 Task: Add the task  Upgrade and migrate company data storage to a cloud-based solution to the section Code Crusaders in the project AgileLounge and add a Due Date to the respective task as 2023/08/19
Action: Mouse moved to (814, 503)
Screenshot: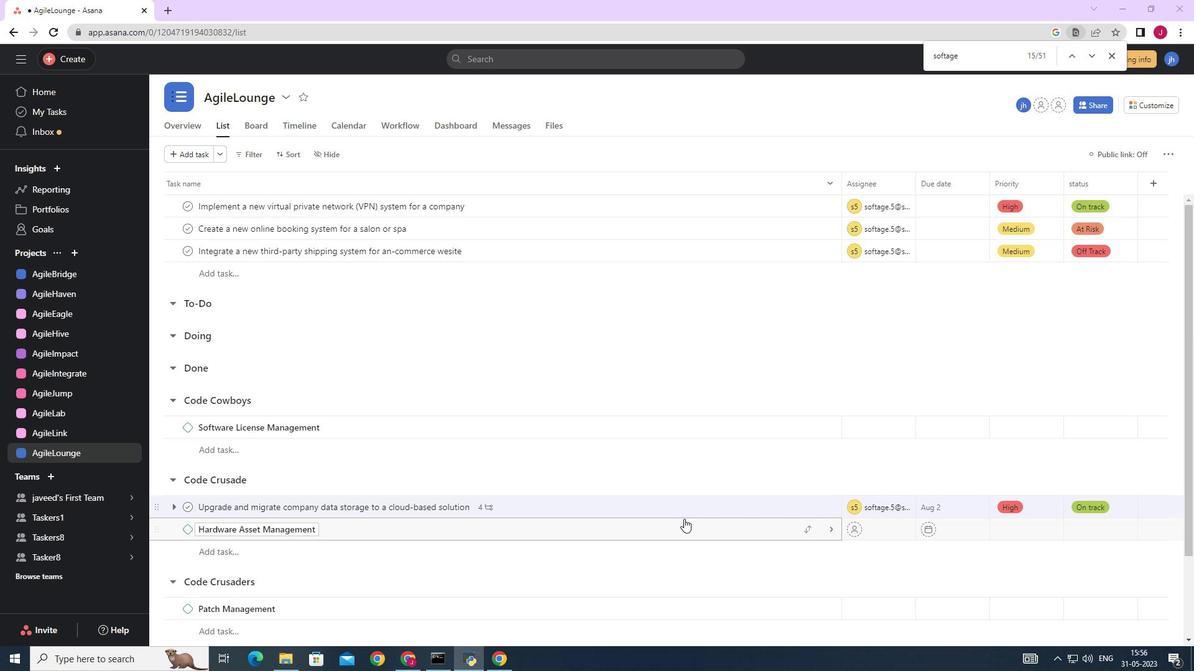 
Action: Mouse scrolled (814, 502) with delta (0, 0)
Screenshot: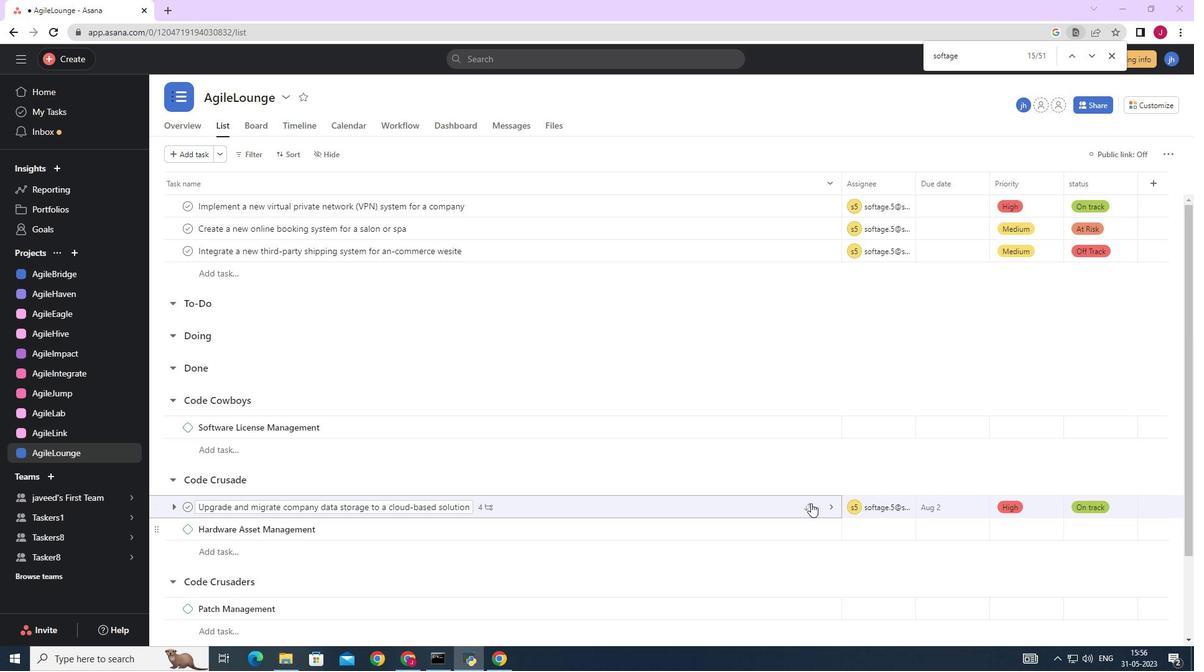 
Action: Mouse scrolled (814, 502) with delta (0, 0)
Screenshot: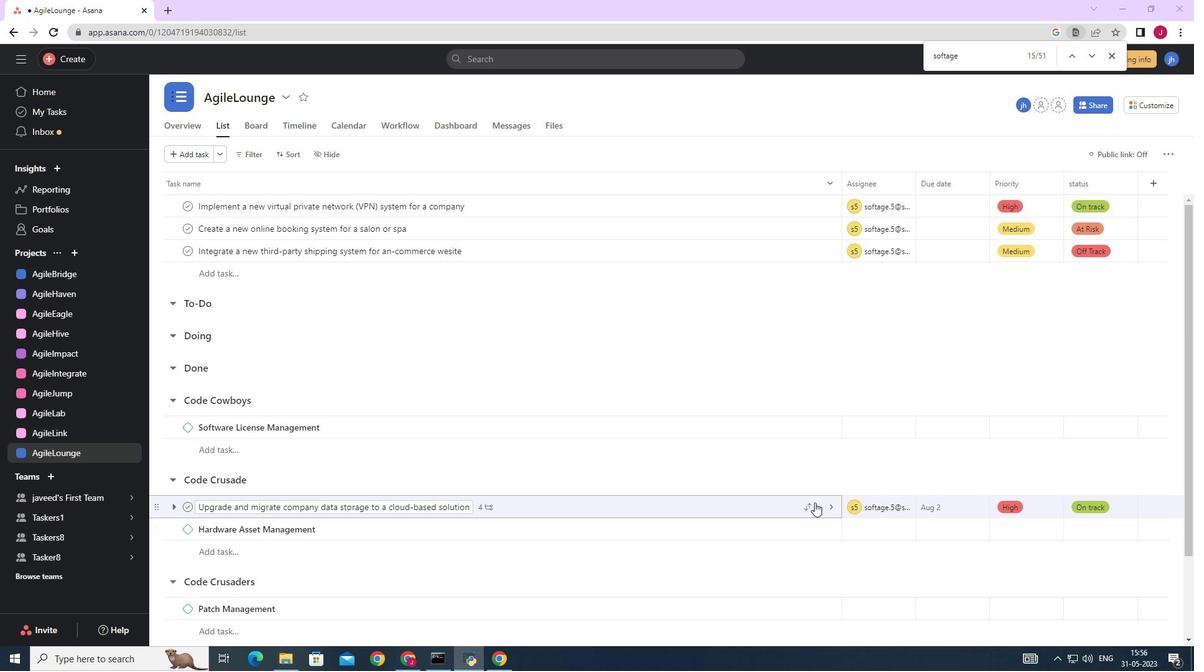 
Action: Mouse scrolled (814, 502) with delta (0, 0)
Screenshot: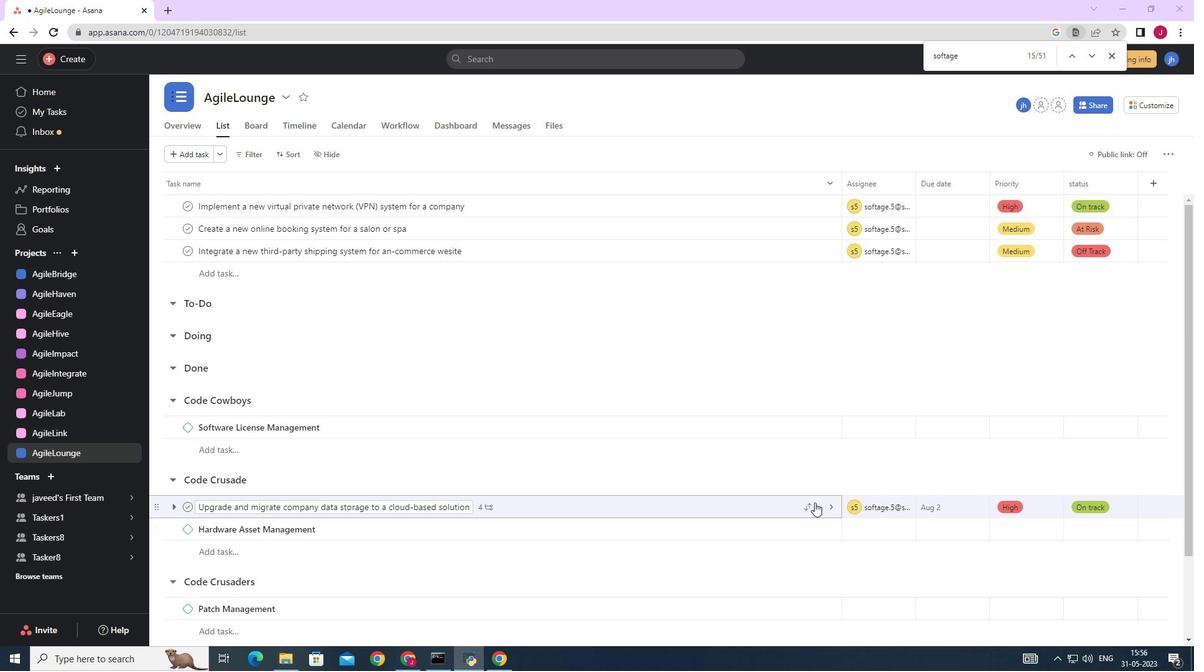 
Action: Mouse scrolled (814, 502) with delta (0, 0)
Screenshot: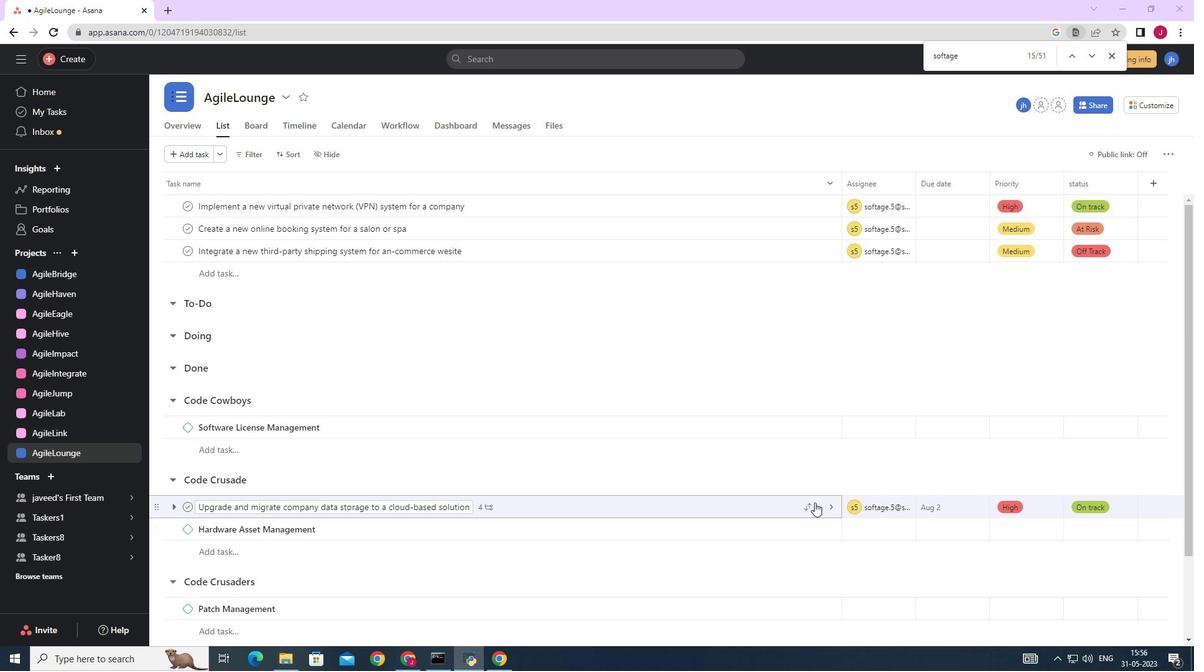 
Action: Mouse scrolled (814, 502) with delta (0, 0)
Screenshot: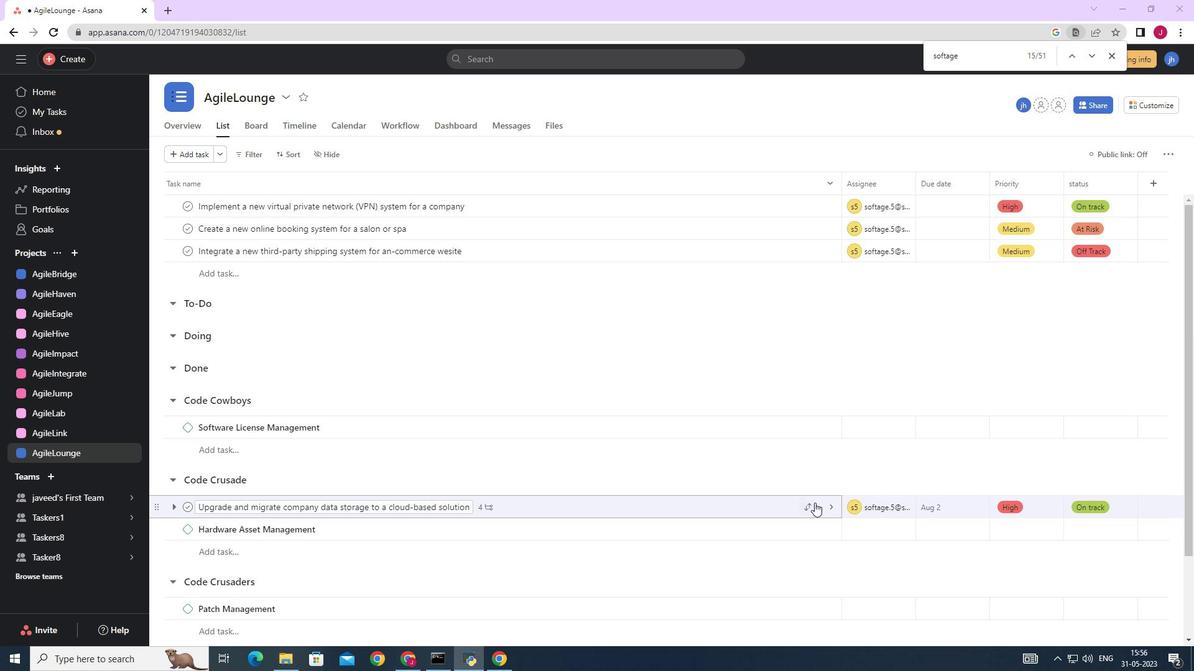 
Action: Mouse moved to (805, 406)
Screenshot: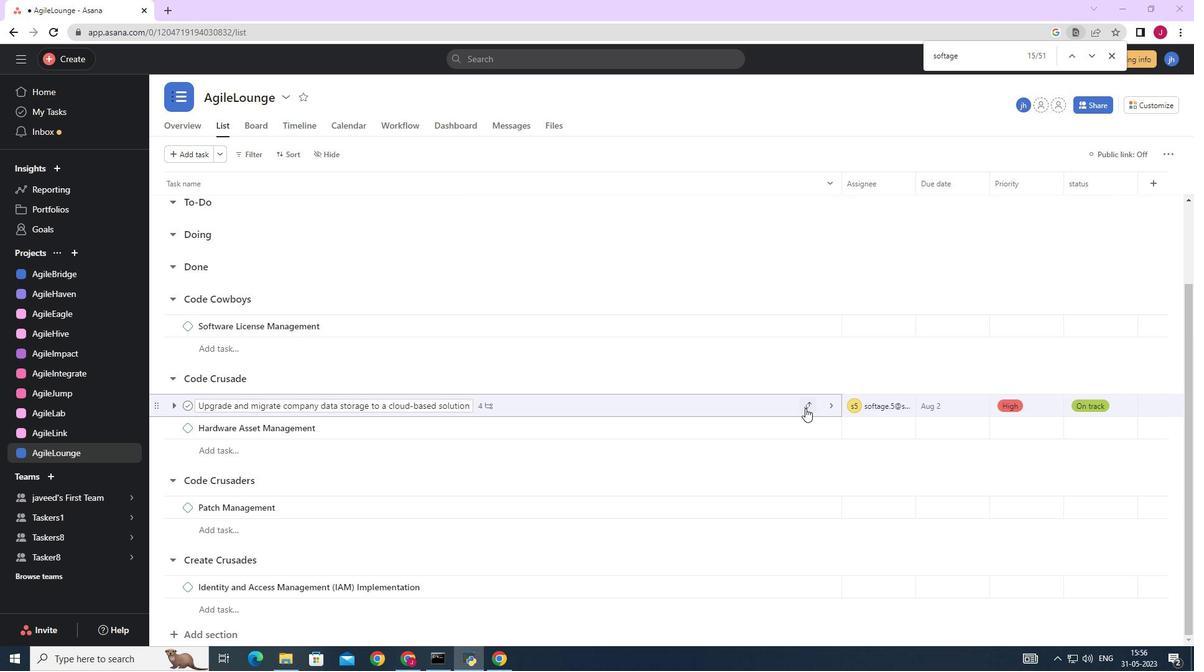 
Action: Mouse pressed left at (805, 406)
Screenshot: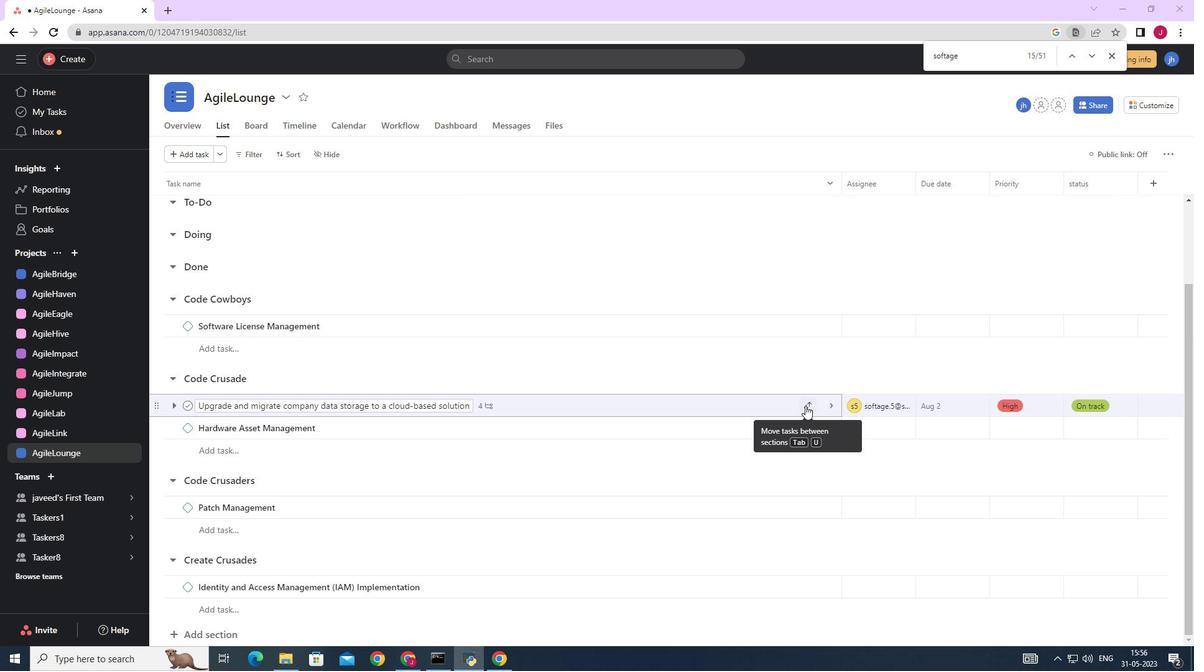 
Action: Mouse moved to (798, 427)
Screenshot: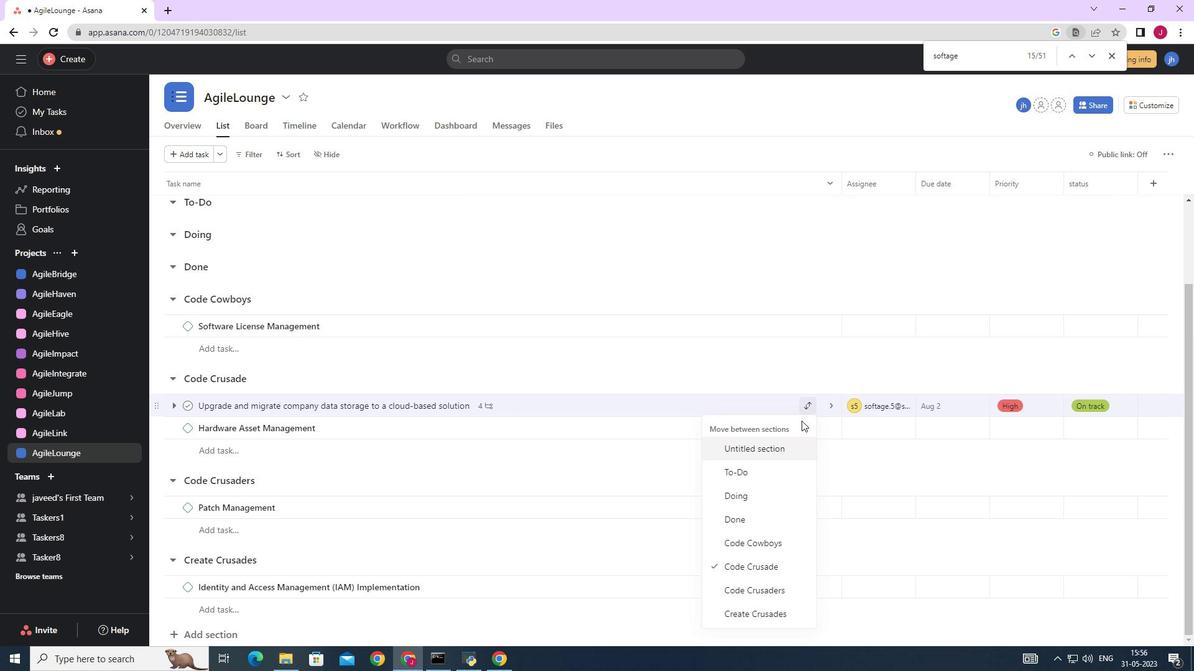 
Action: Mouse scrolled (798, 426) with delta (0, 0)
Screenshot: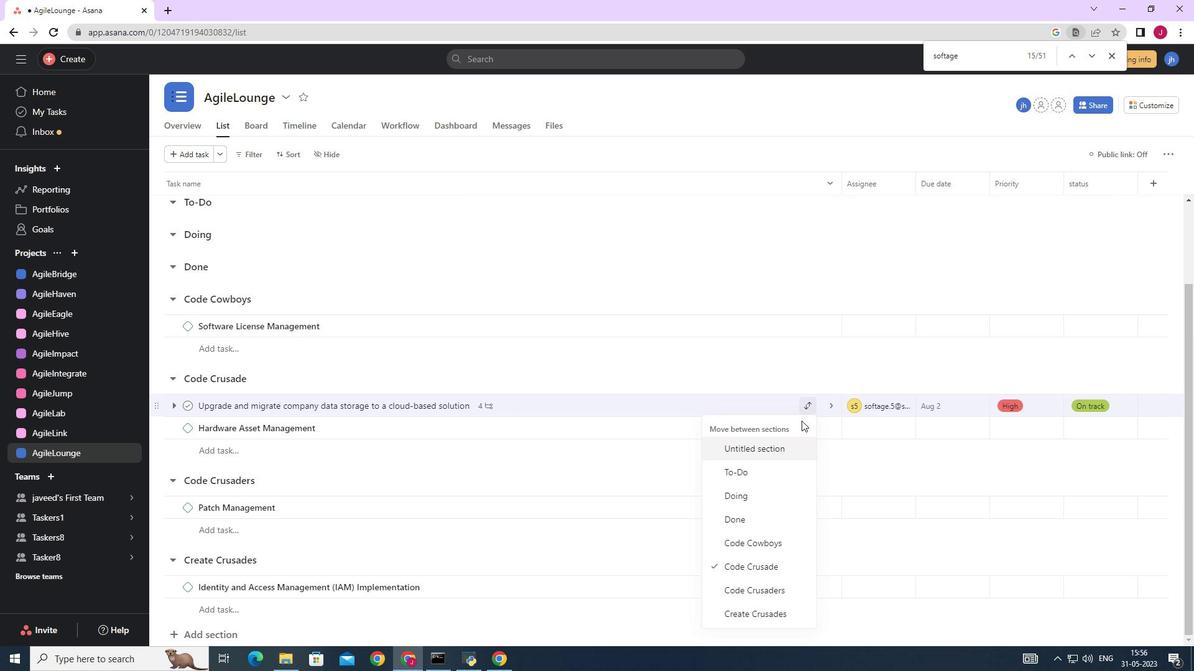 
Action: Mouse moved to (797, 432)
Screenshot: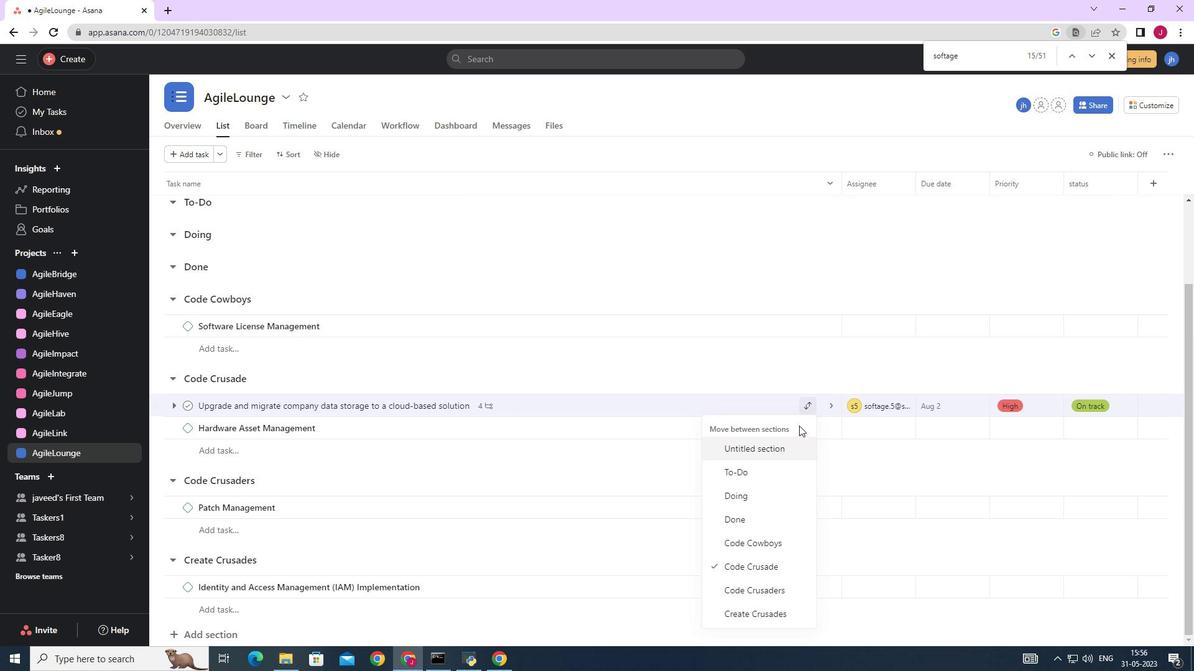 
Action: Mouse scrolled (797, 431) with delta (0, 0)
Screenshot: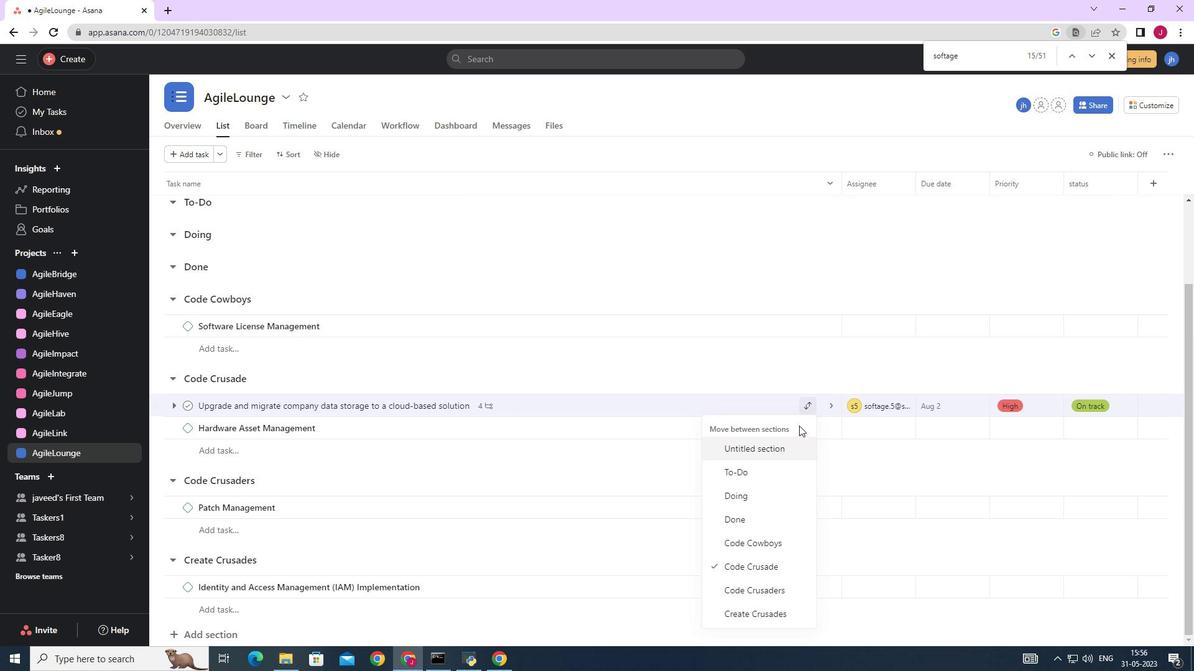 
Action: Mouse moved to (796, 436)
Screenshot: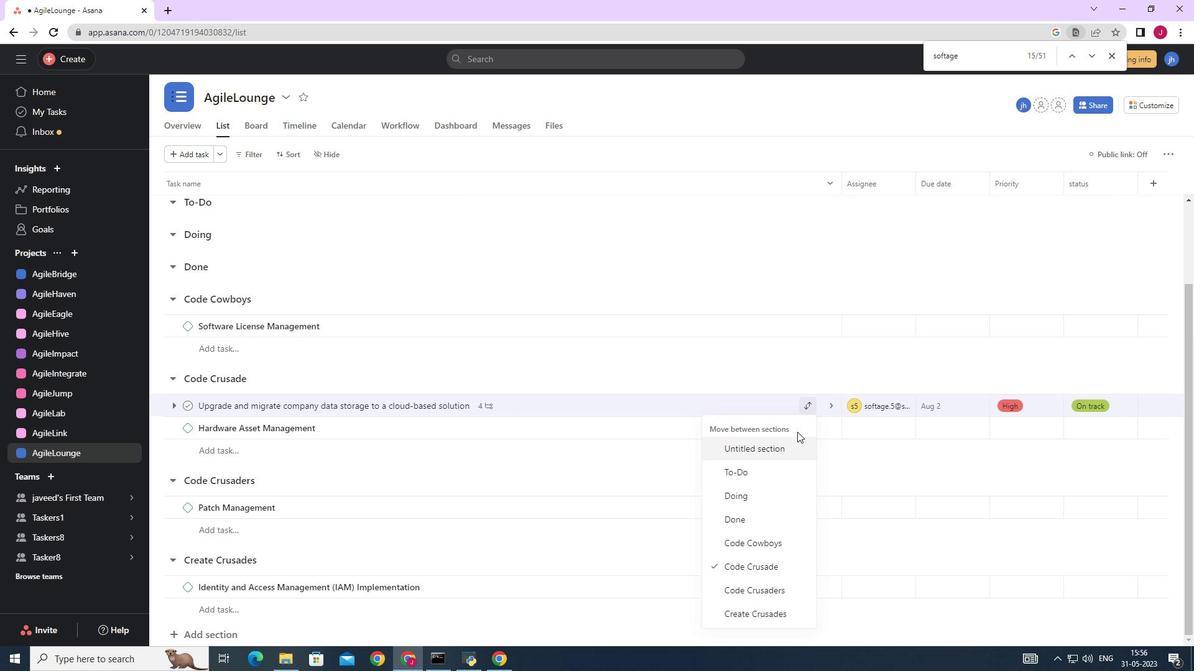 
Action: Mouse scrolled (796, 435) with delta (0, 0)
Screenshot: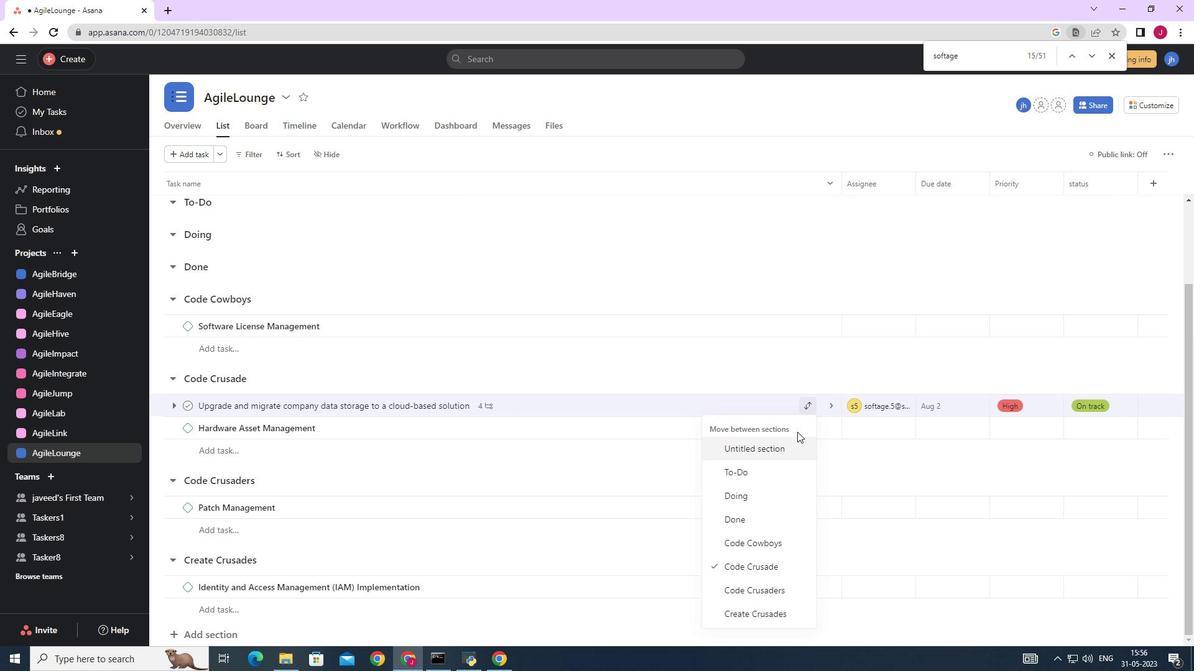 
Action: Mouse moved to (772, 587)
Screenshot: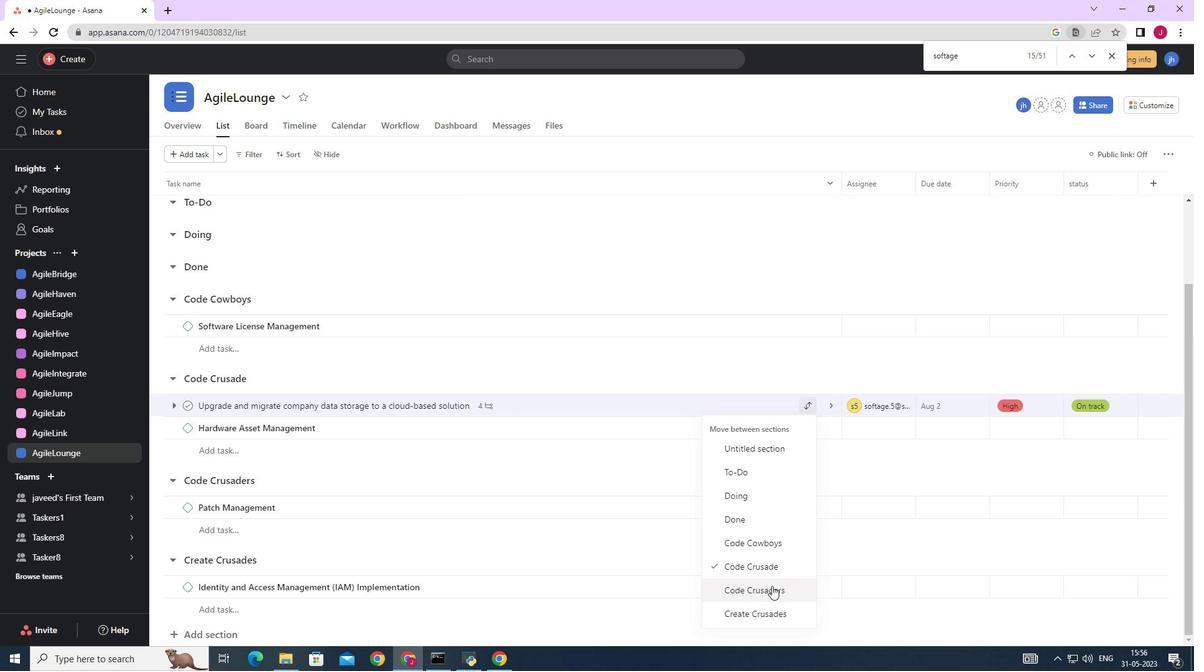 
Action: Mouse pressed left at (772, 587)
Screenshot: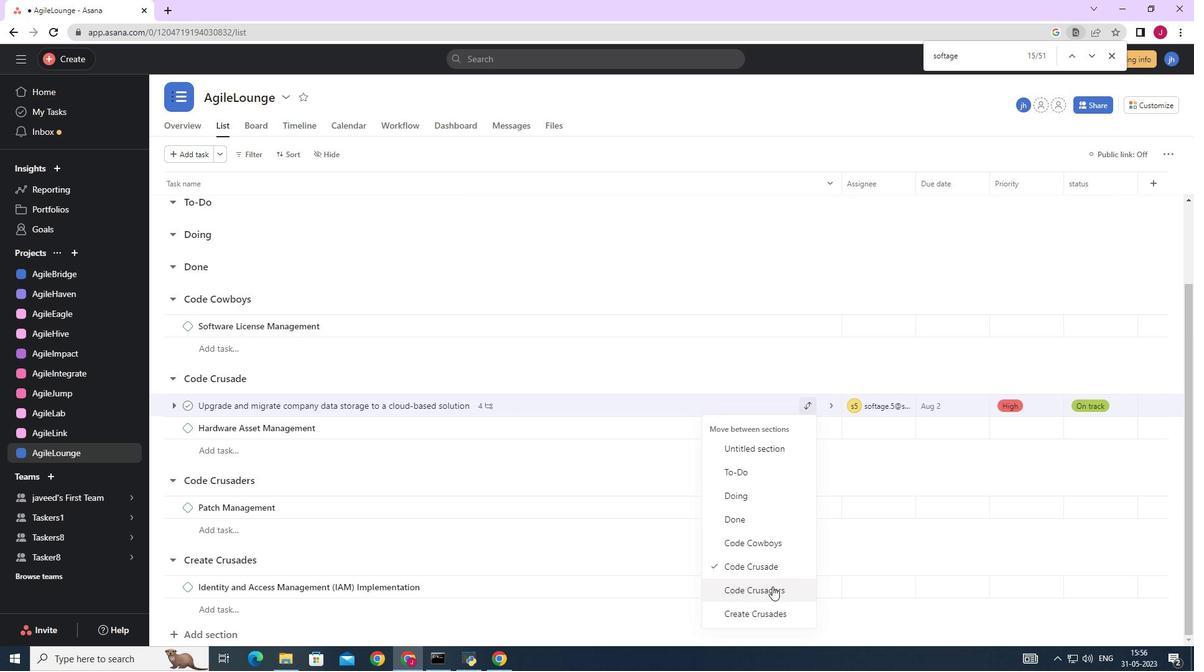 
Action: Mouse moved to (974, 489)
Screenshot: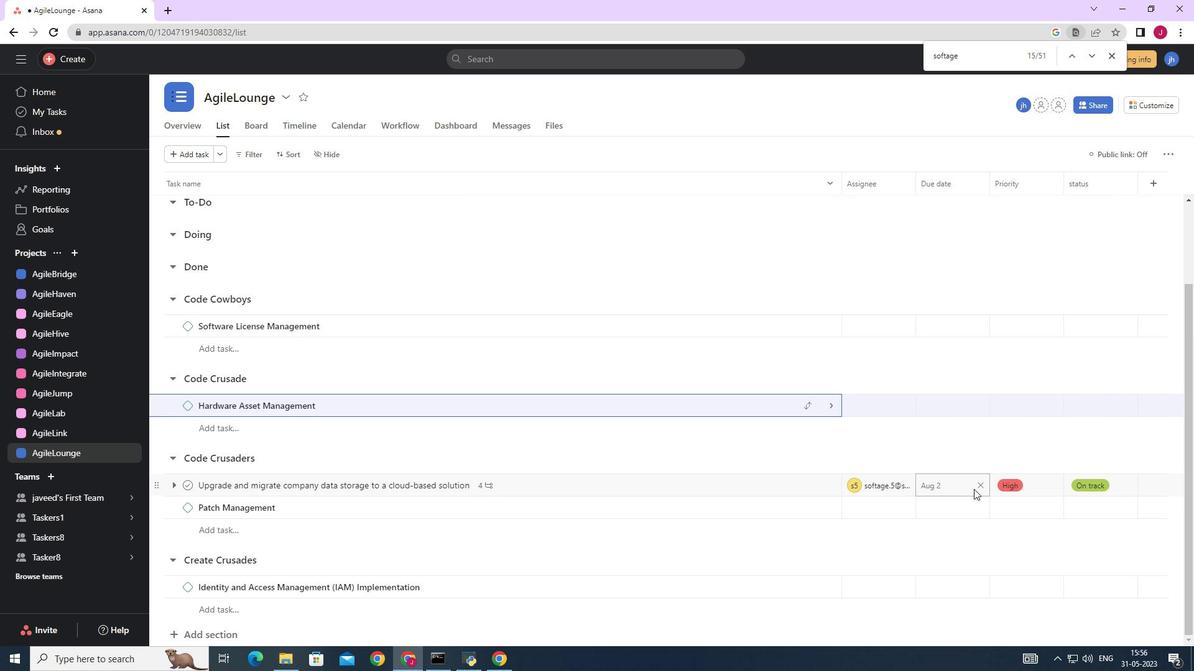 
Action: Mouse pressed left at (974, 489)
Screenshot: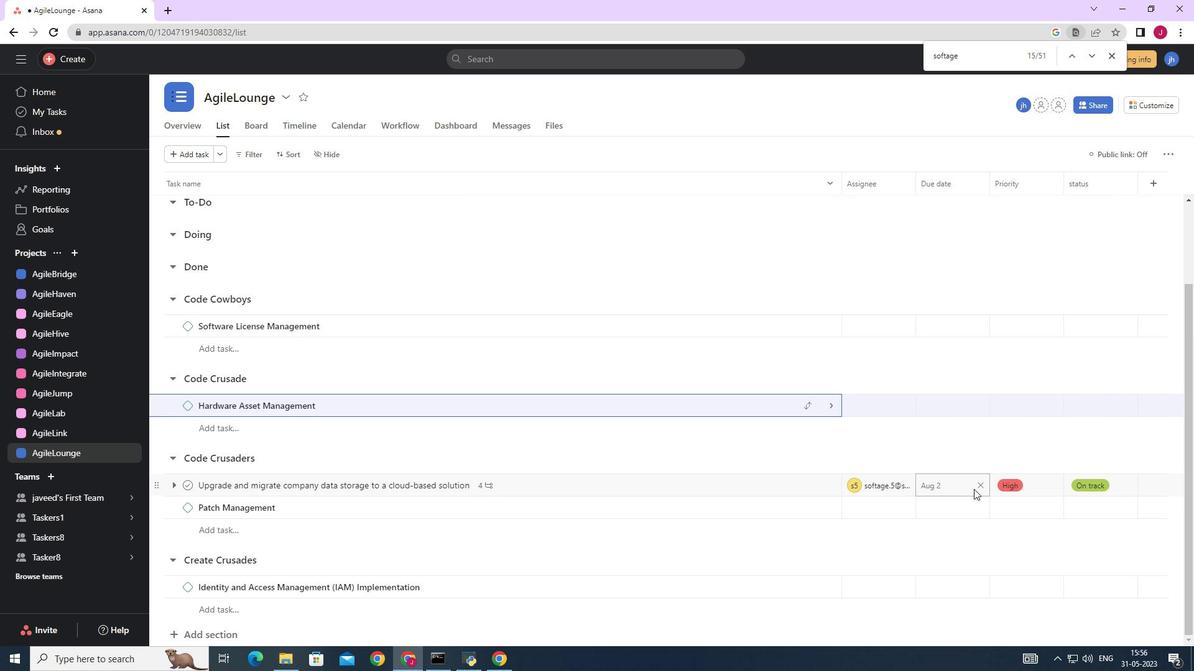 
Action: Mouse moved to (957, 486)
Screenshot: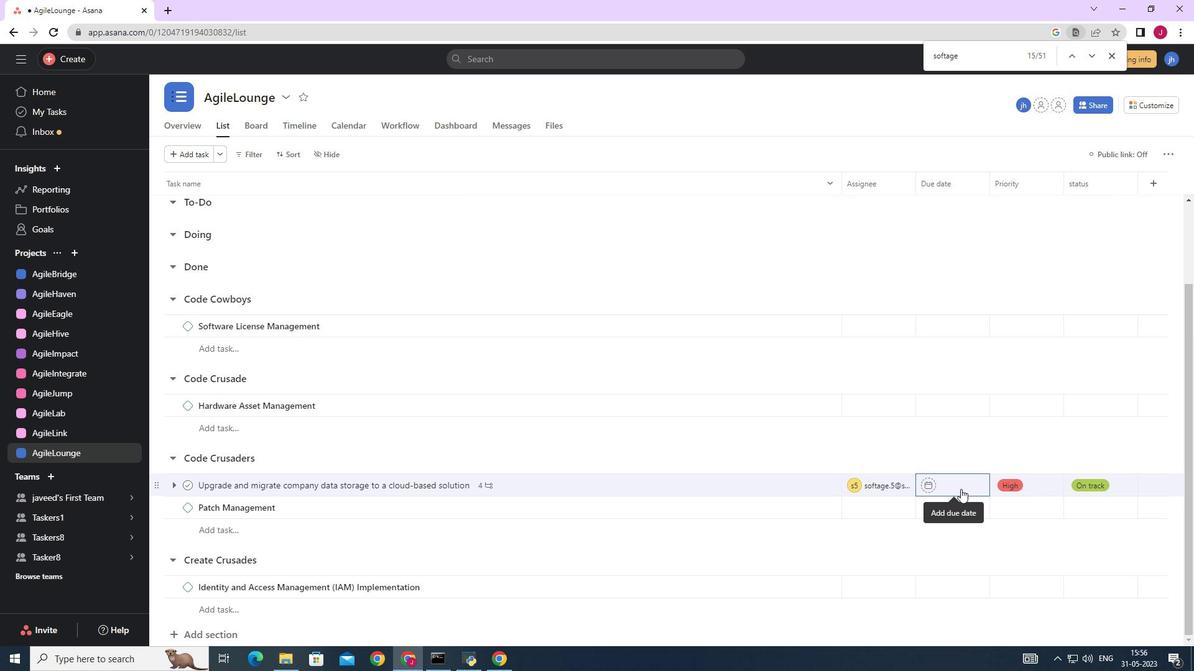 
Action: Mouse pressed left at (957, 486)
Screenshot: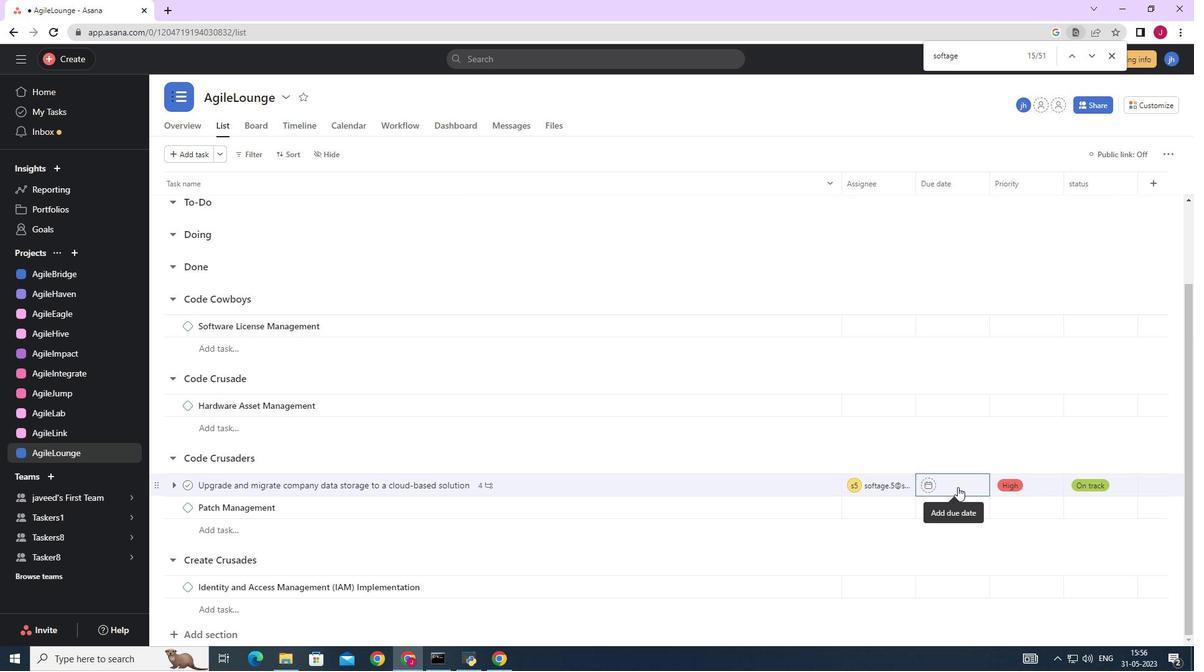 
Action: Mouse moved to (982, 315)
Screenshot: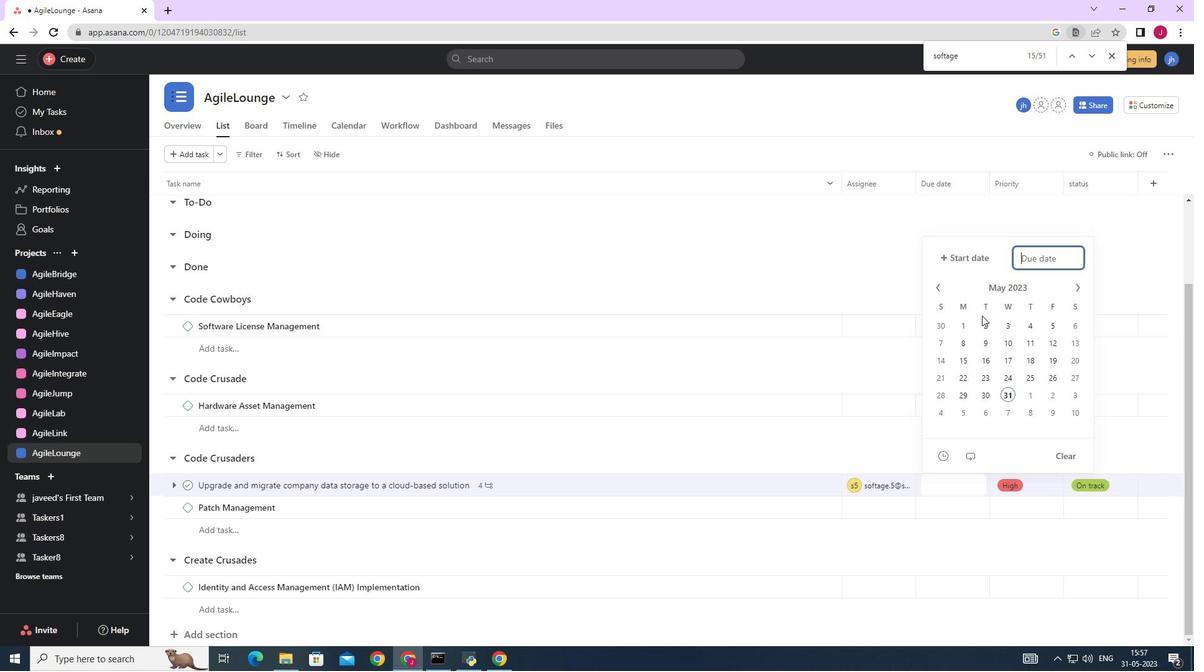 
Action: Mouse scrolled (982, 315) with delta (0, 0)
Screenshot: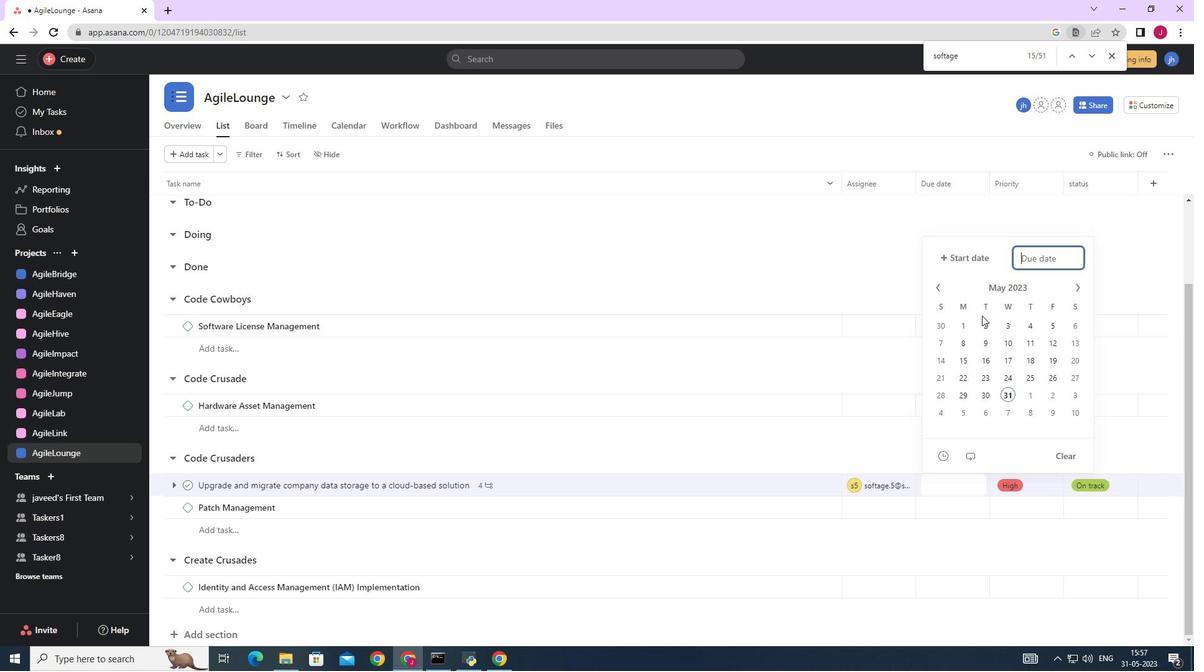 
Action: Mouse moved to (983, 316)
Screenshot: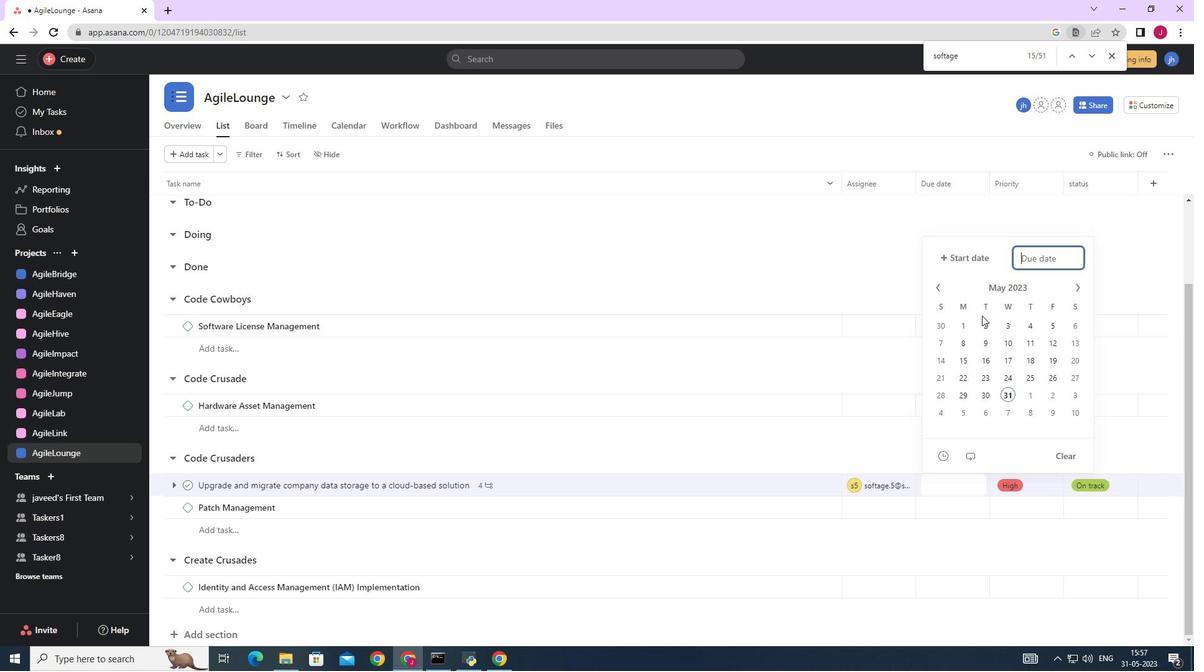 
Action: Mouse scrolled (983, 315) with delta (0, 0)
Screenshot: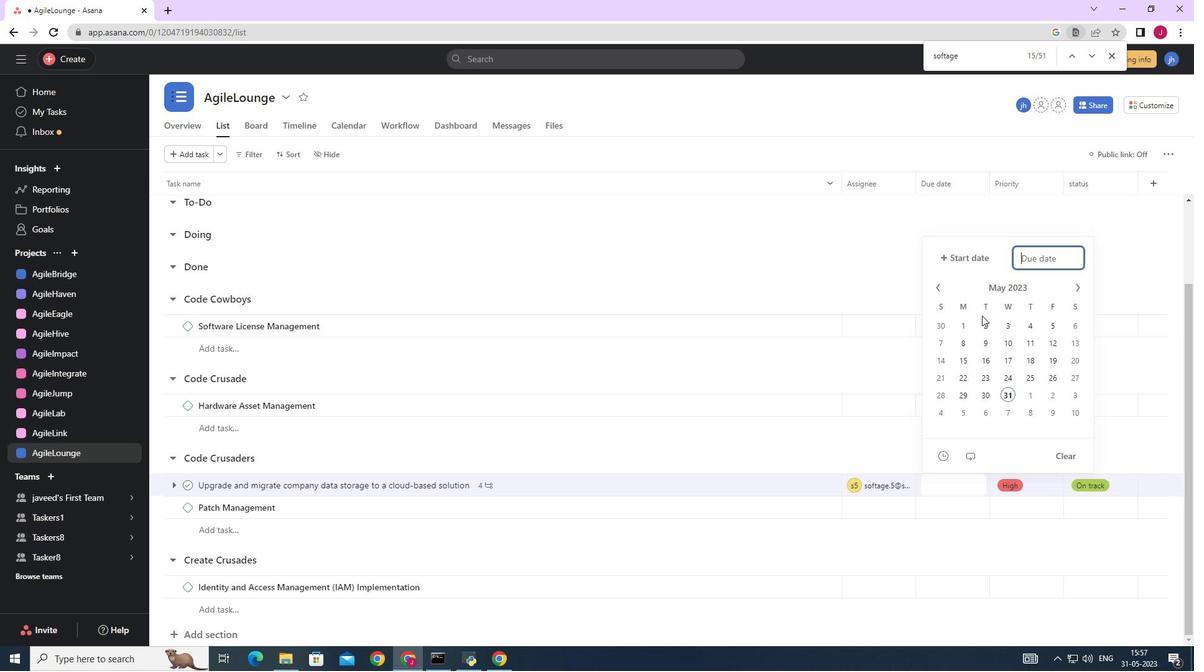 
Action: Mouse moved to (1075, 284)
Screenshot: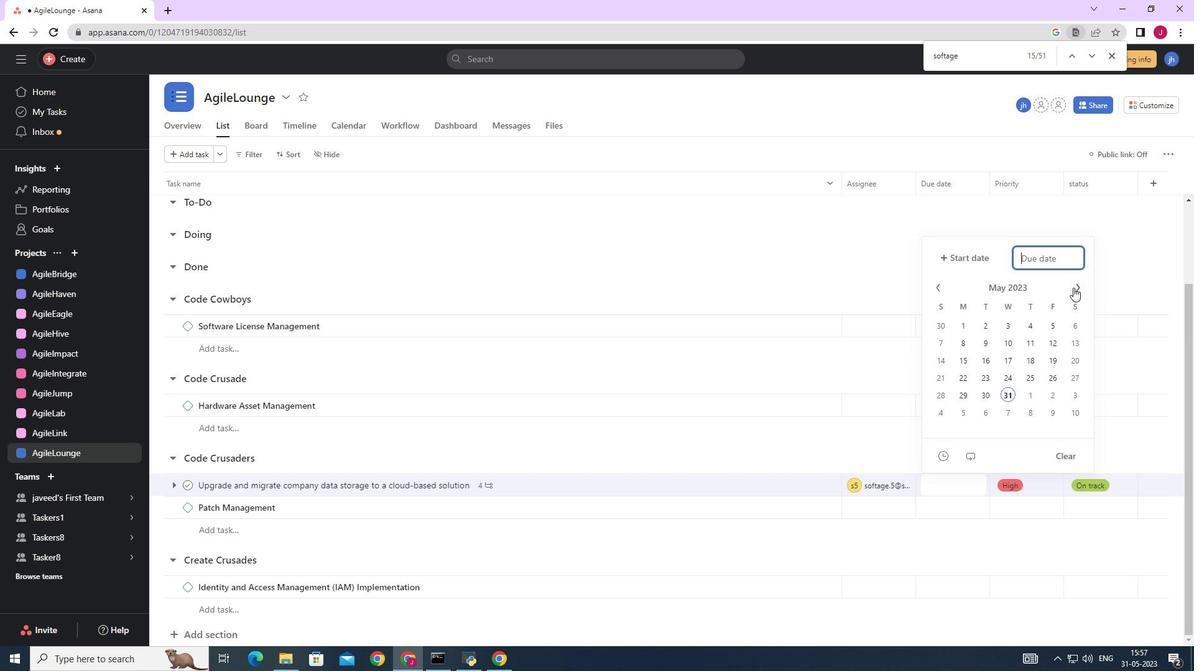 
Action: Mouse pressed left at (1075, 284)
Screenshot: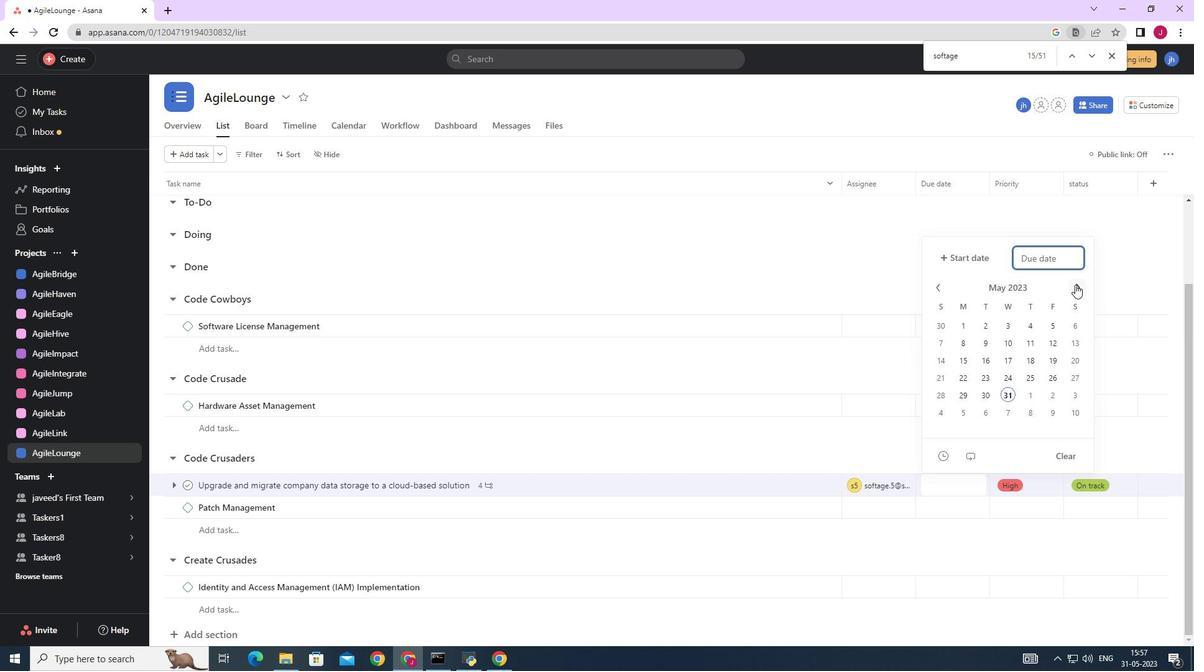 
Action: Mouse moved to (1075, 284)
Screenshot: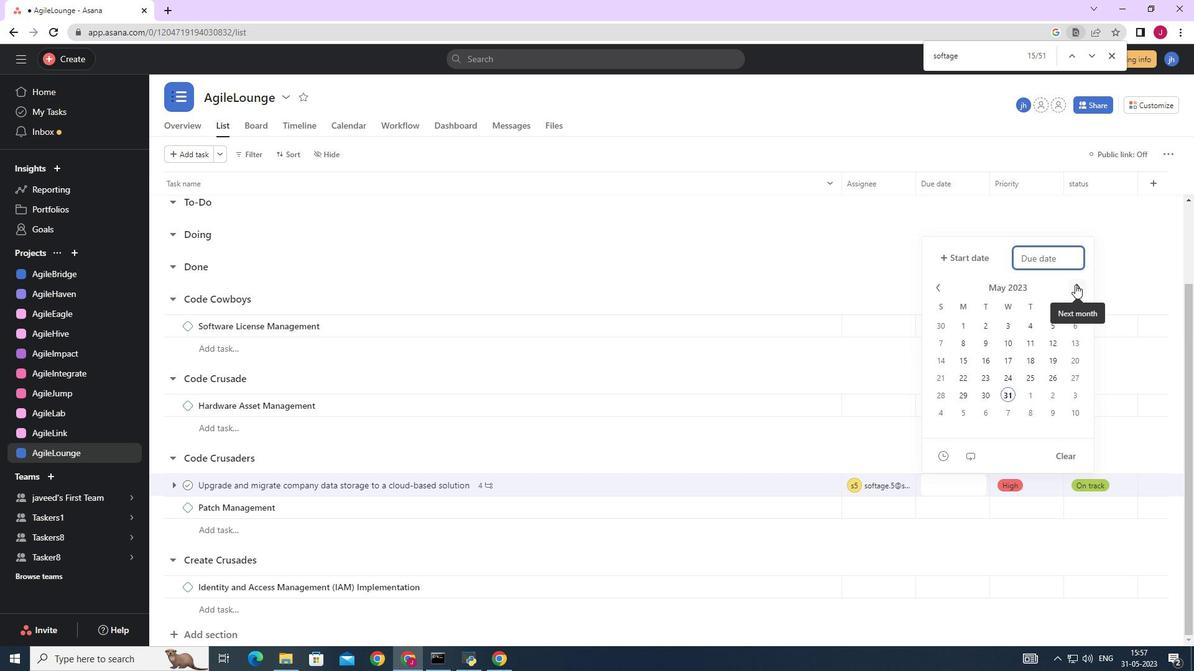 
Action: Mouse pressed left at (1075, 284)
Screenshot: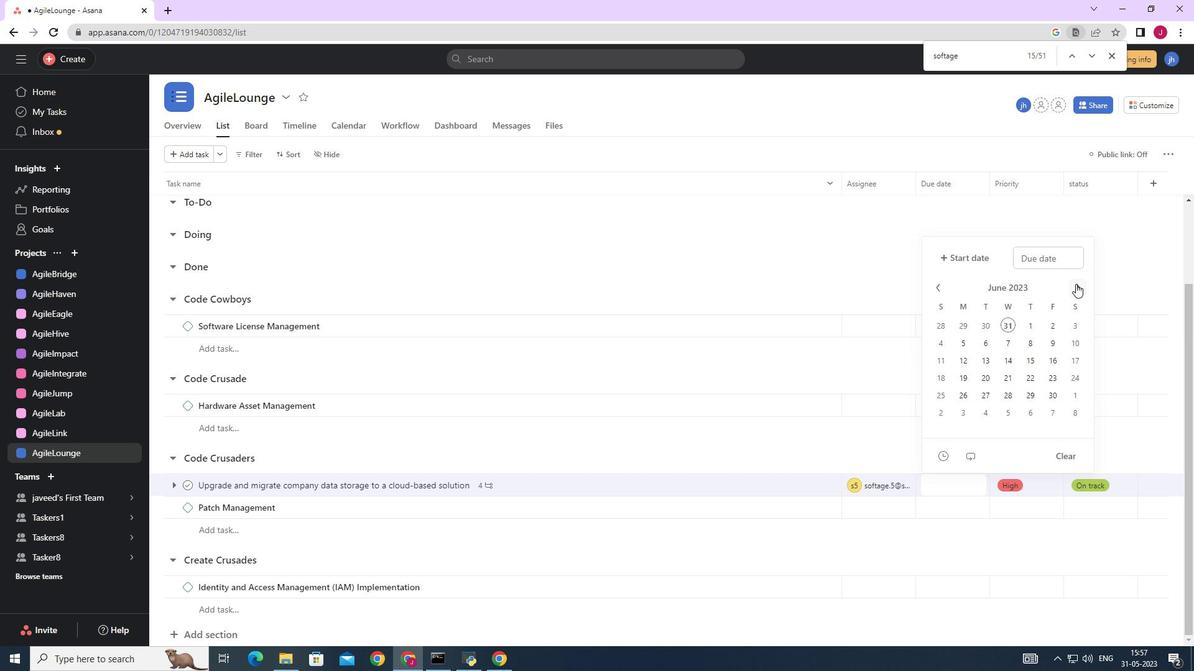 
Action: Mouse pressed left at (1075, 284)
Screenshot: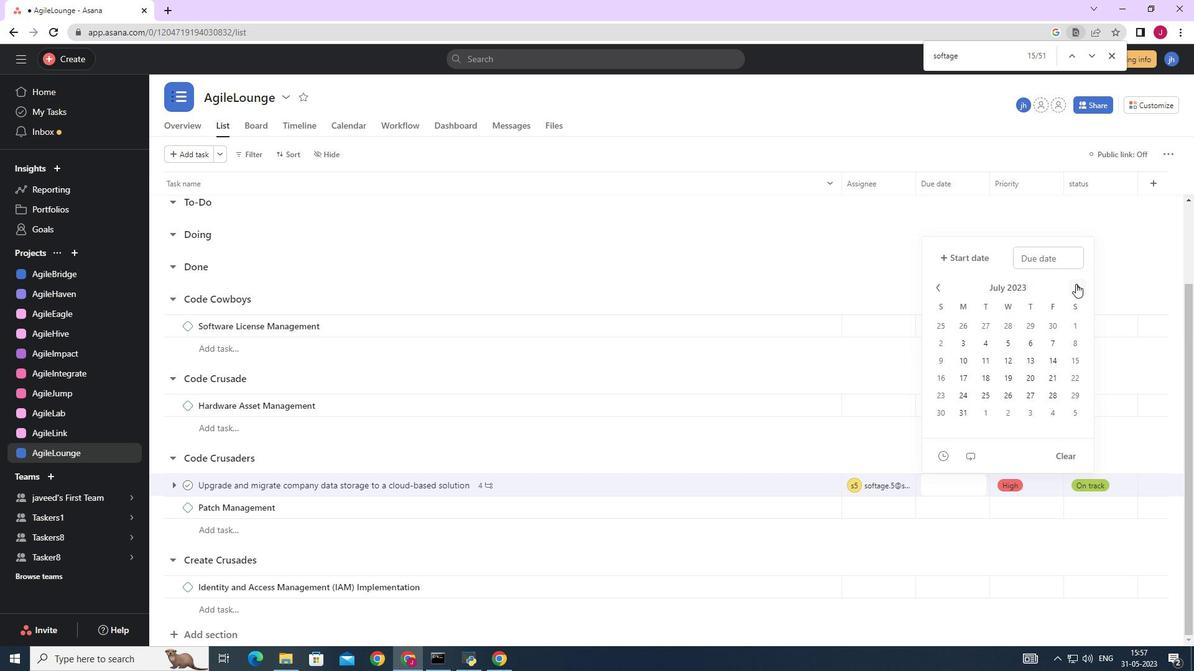 
Action: Mouse pressed left at (1075, 284)
Screenshot: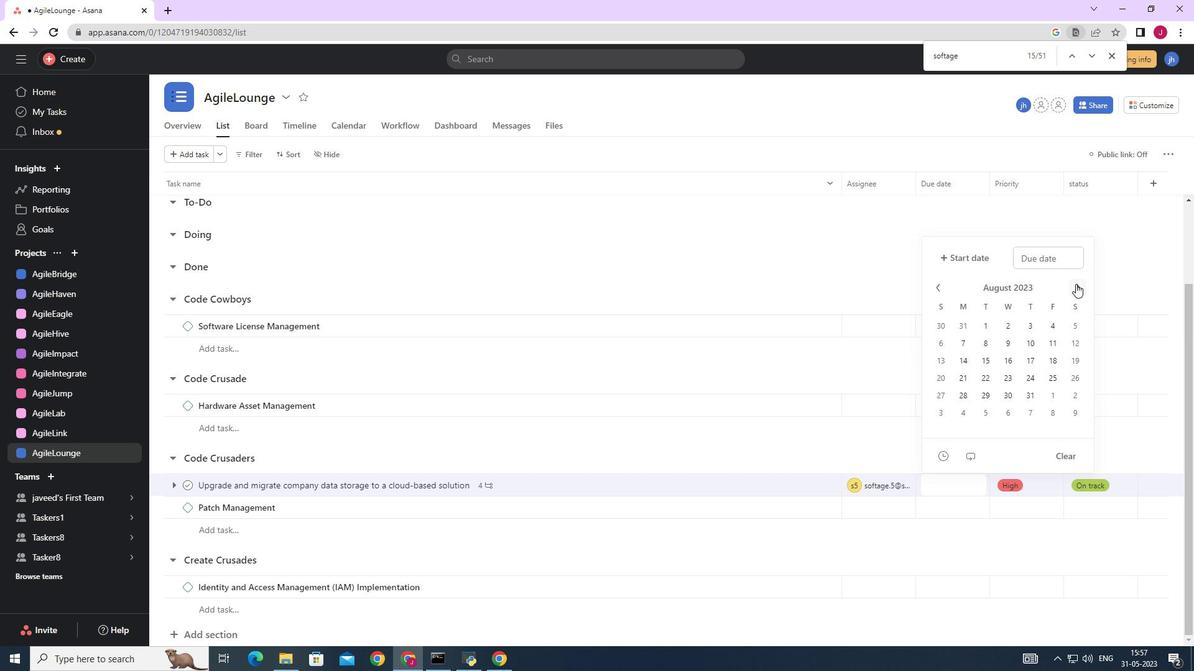 
Action: Mouse moved to (940, 288)
Screenshot: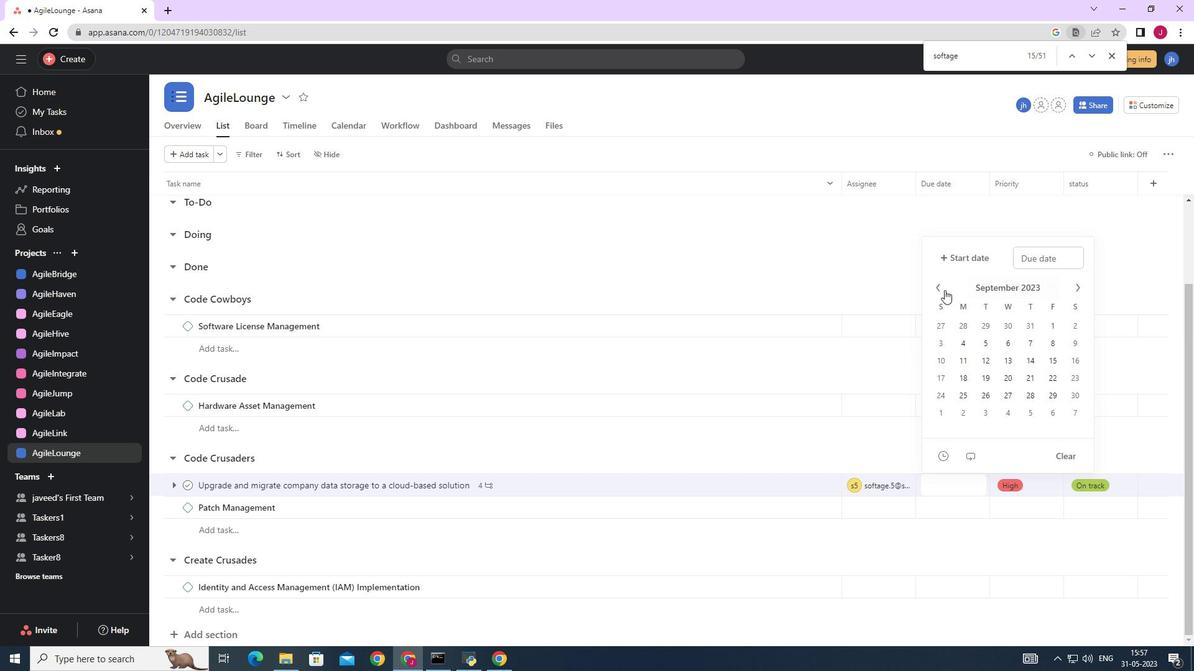 
Action: Mouse pressed left at (940, 288)
Screenshot: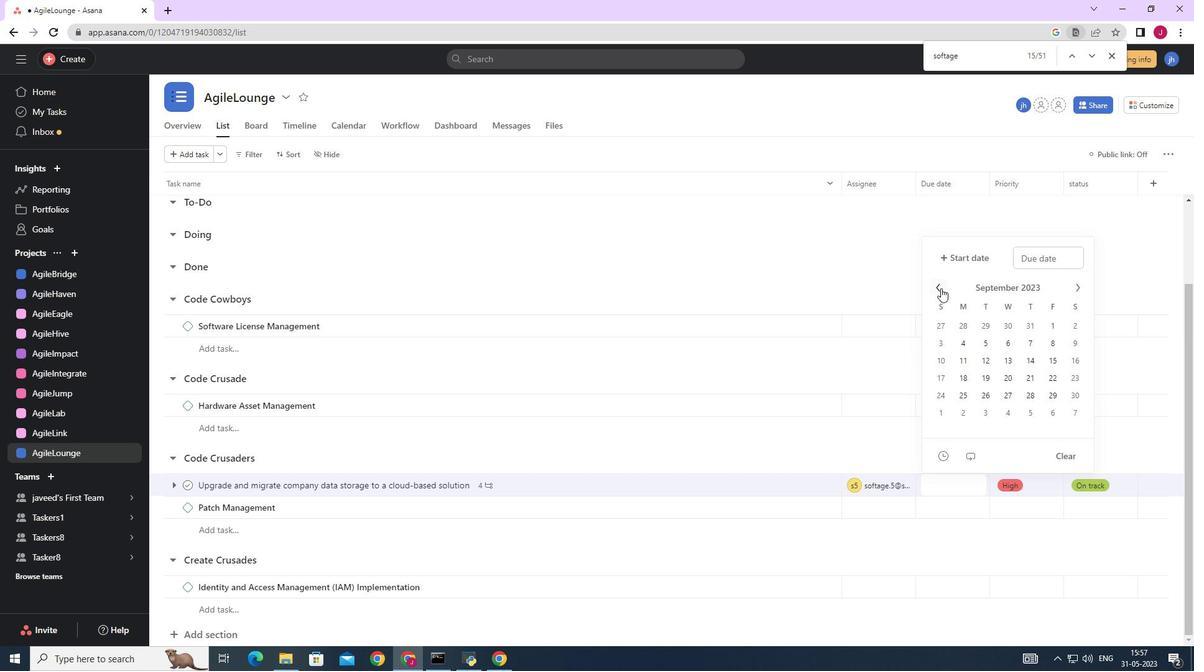 
Action: Mouse moved to (1067, 356)
Screenshot: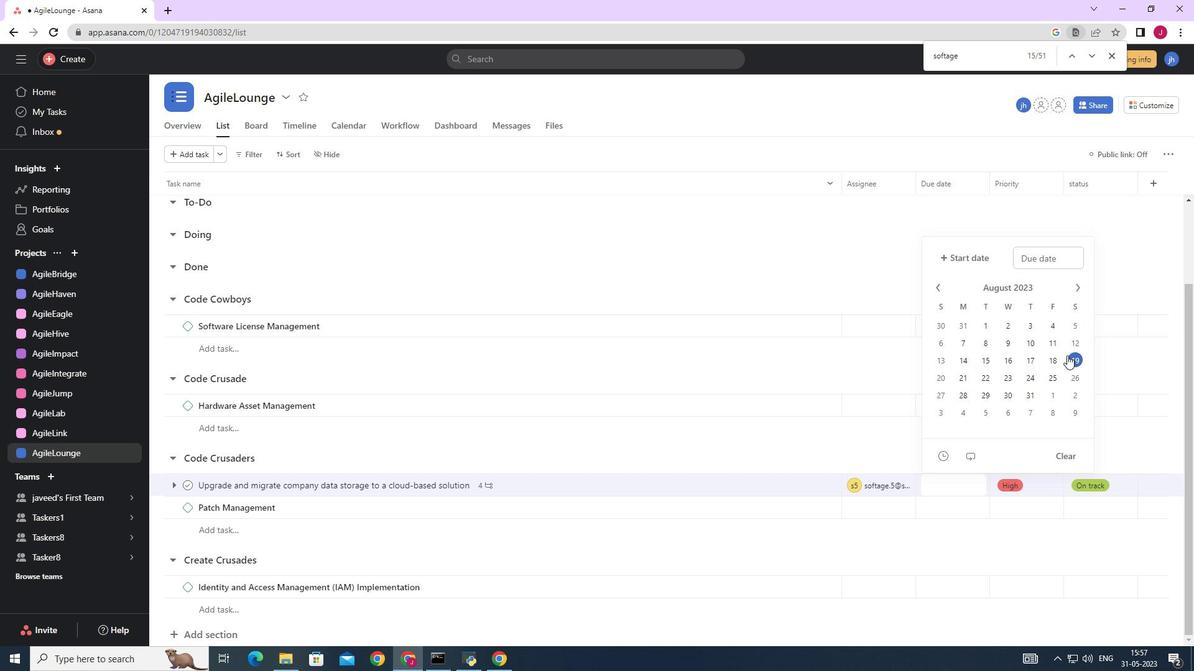 
Action: Mouse pressed left at (1067, 356)
Screenshot: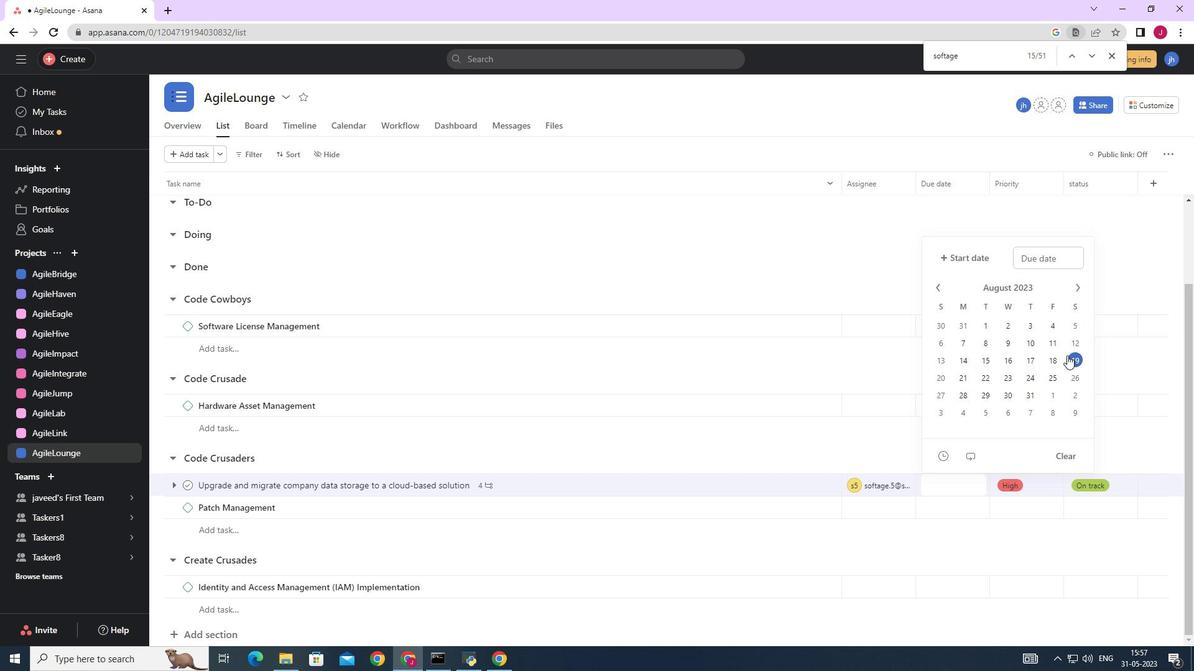 
Action: Mouse moved to (1131, 258)
Screenshot: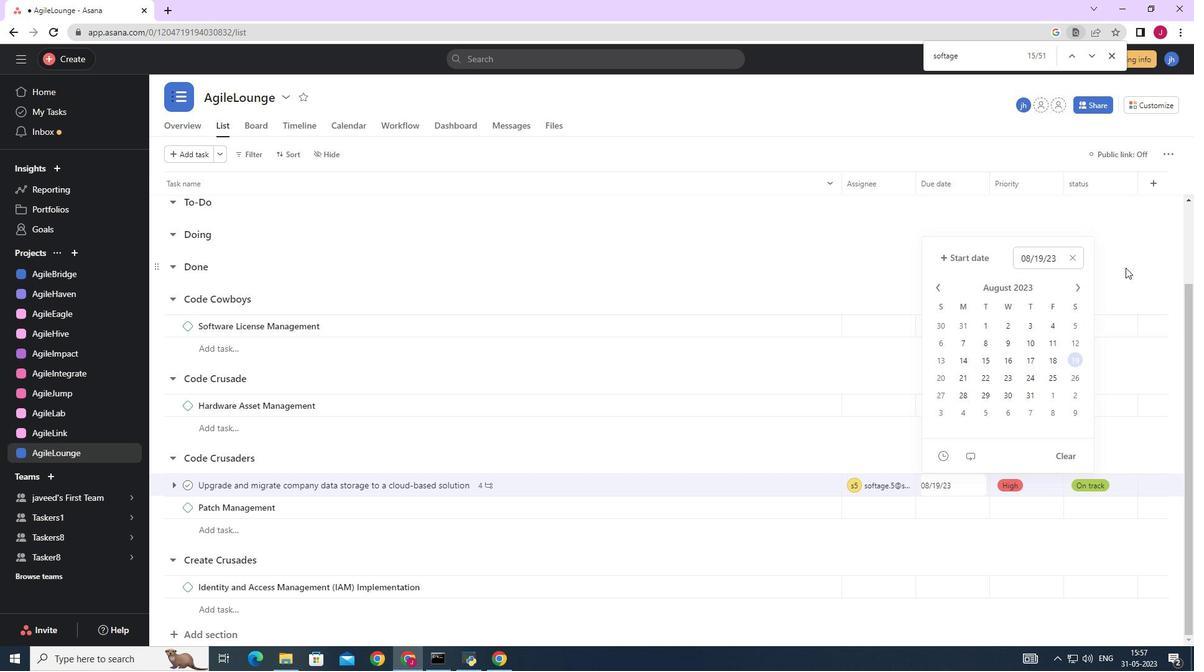 
Action: Mouse pressed left at (1131, 258)
Screenshot: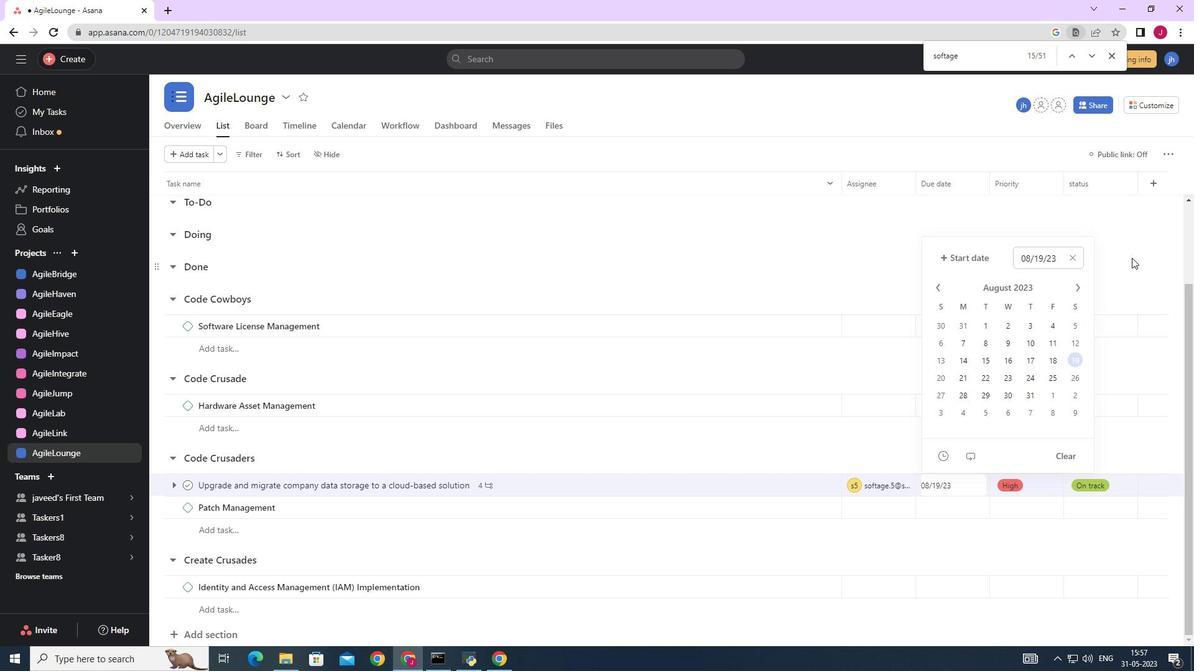 
